 Task: Add Babo Botanicals Sensitive Baby Fragrance Free Daily Hydra Lotion to the cart.
Action: Mouse moved to (277, 153)
Screenshot: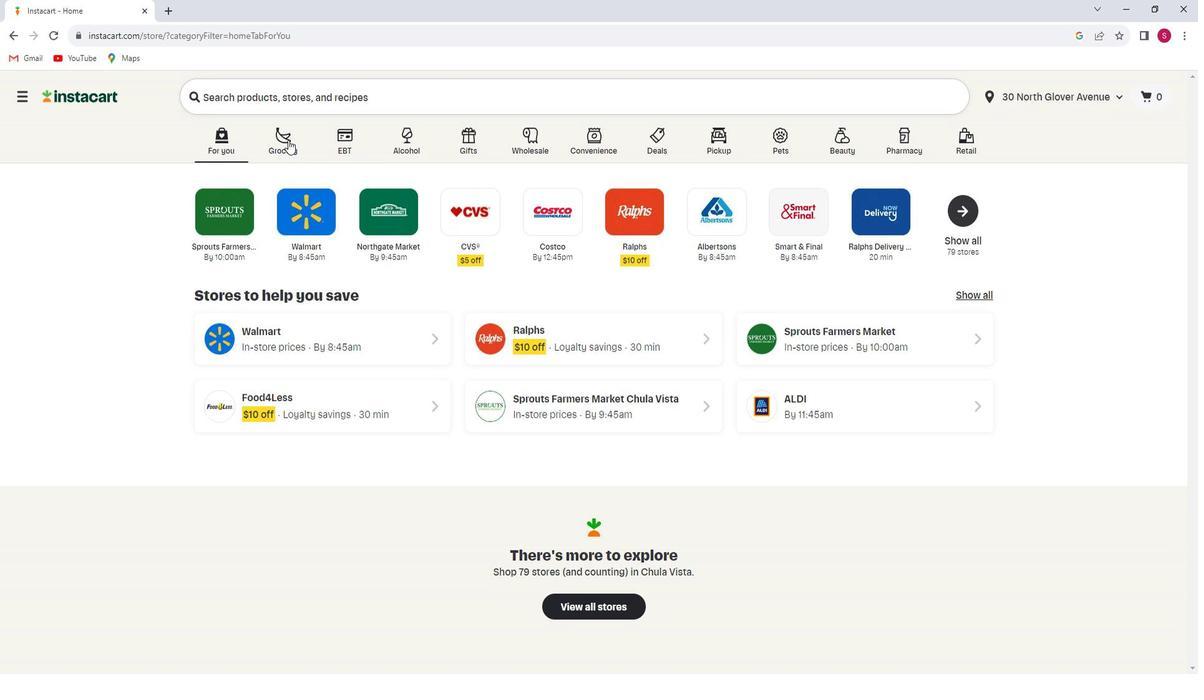 
Action: Mouse pressed left at (277, 153)
Screenshot: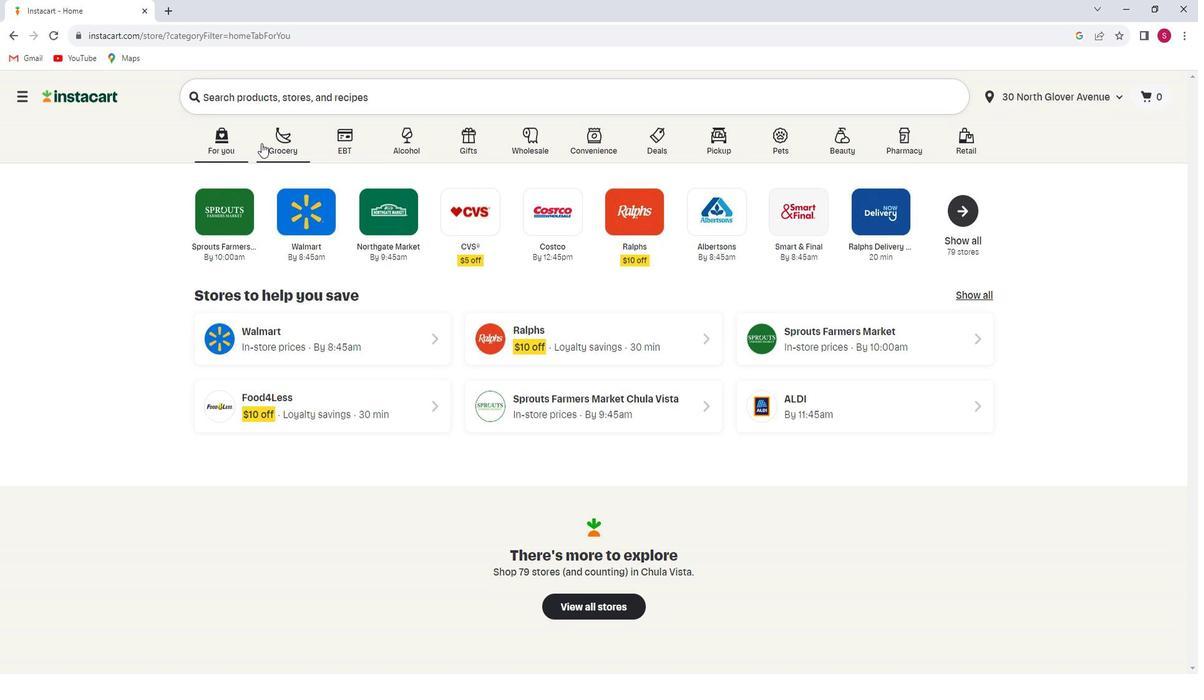 
Action: Mouse moved to (300, 391)
Screenshot: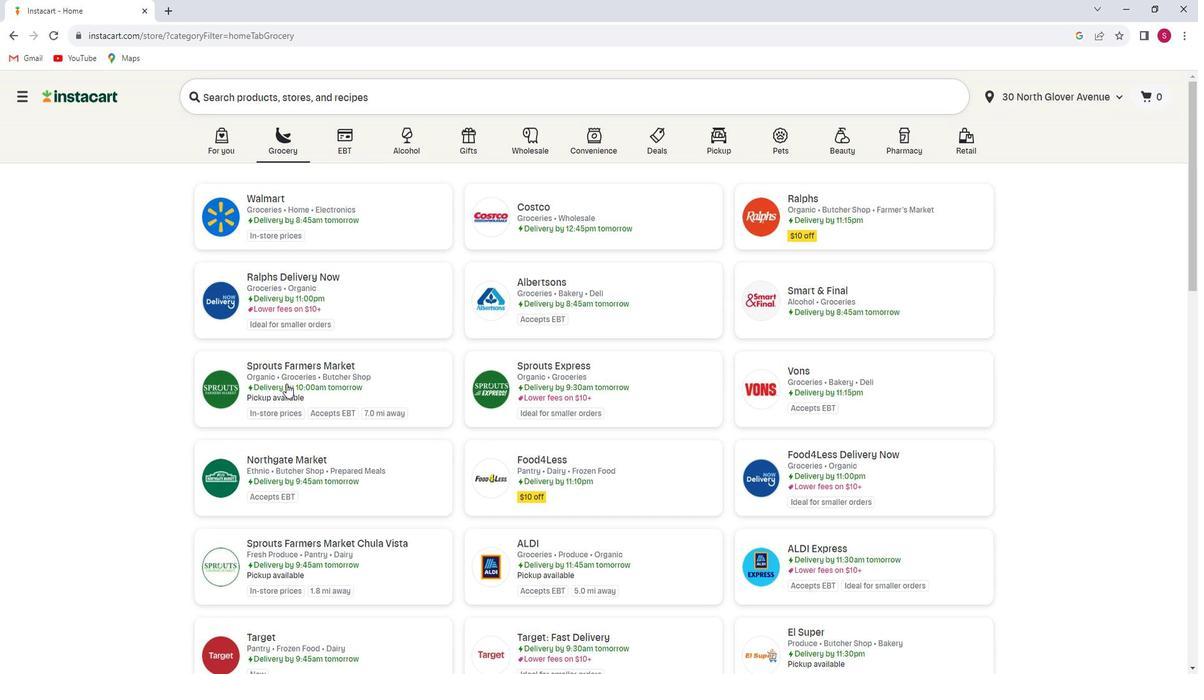 
Action: Mouse pressed left at (300, 391)
Screenshot: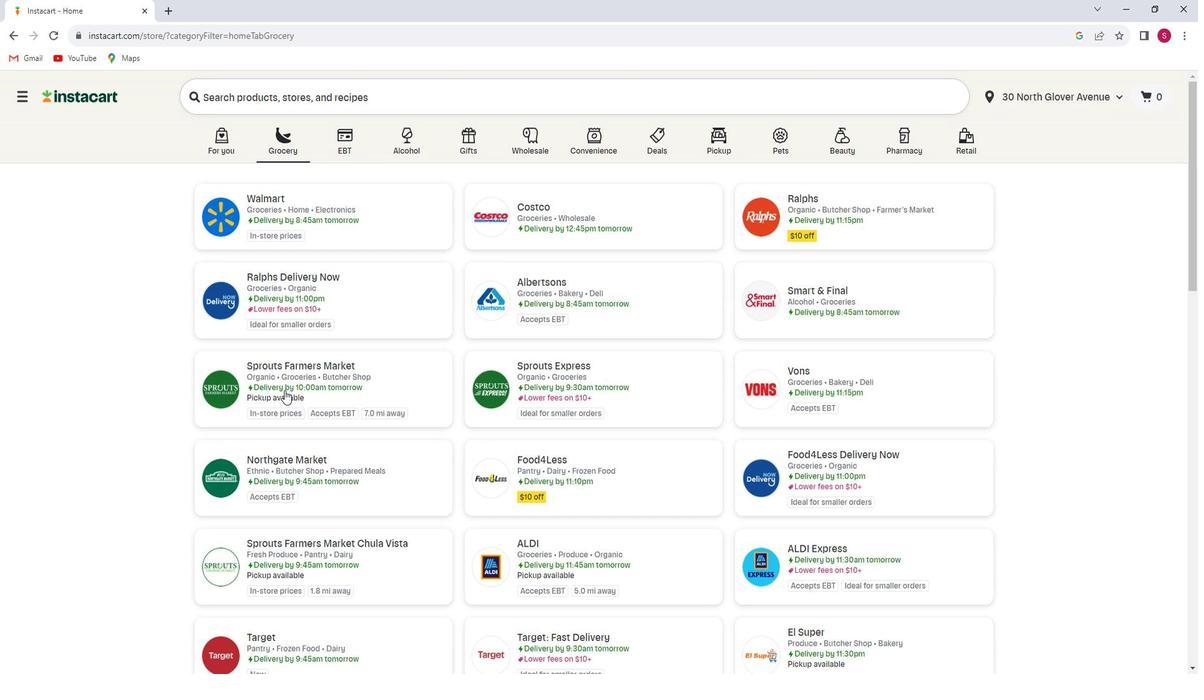 
Action: Mouse moved to (49, 462)
Screenshot: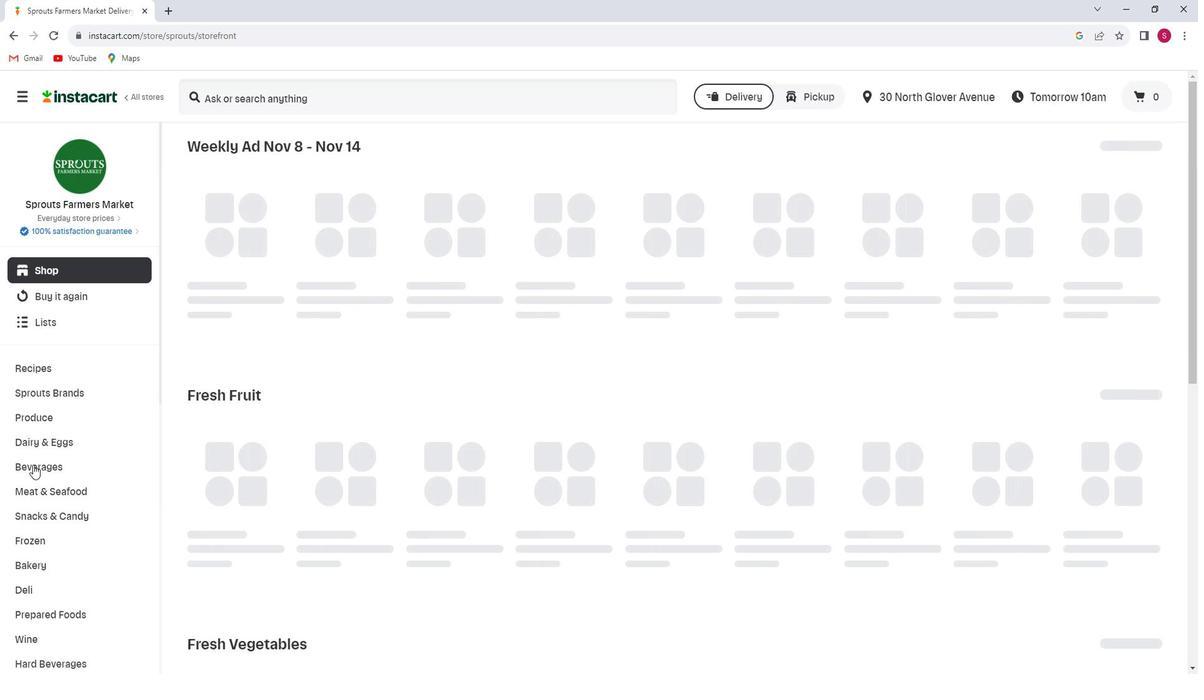 
Action: Mouse scrolled (49, 462) with delta (0, 0)
Screenshot: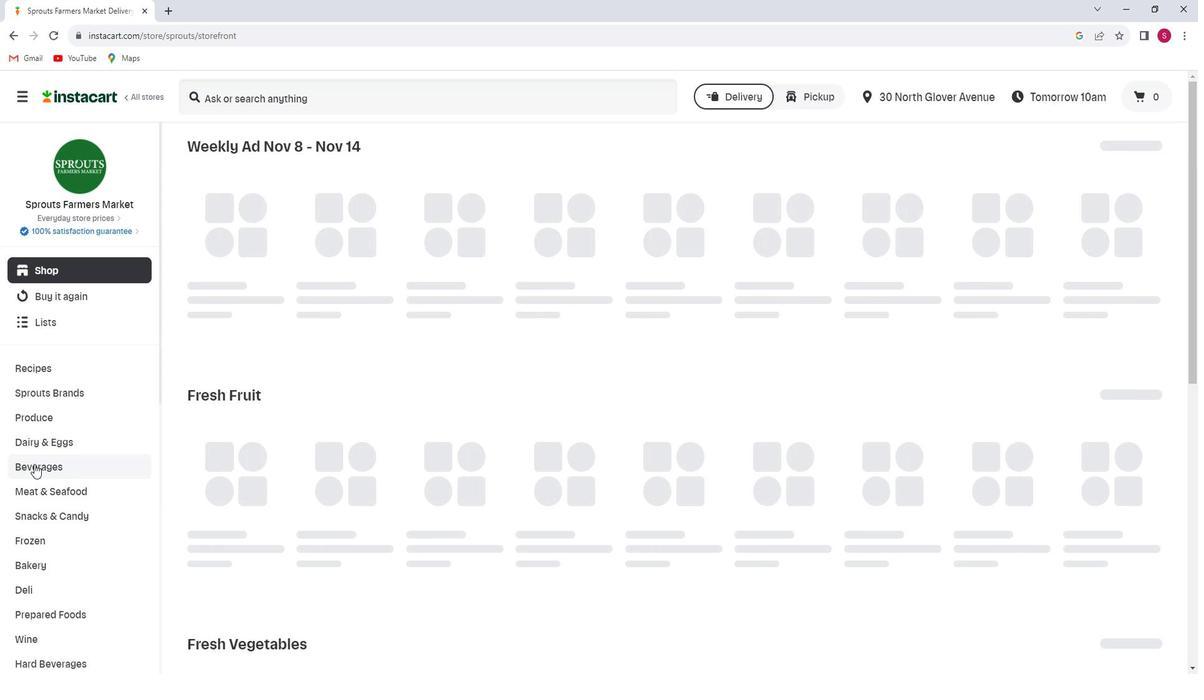 
Action: Mouse scrolled (49, 462) with delta (0, 0)
Screenshot: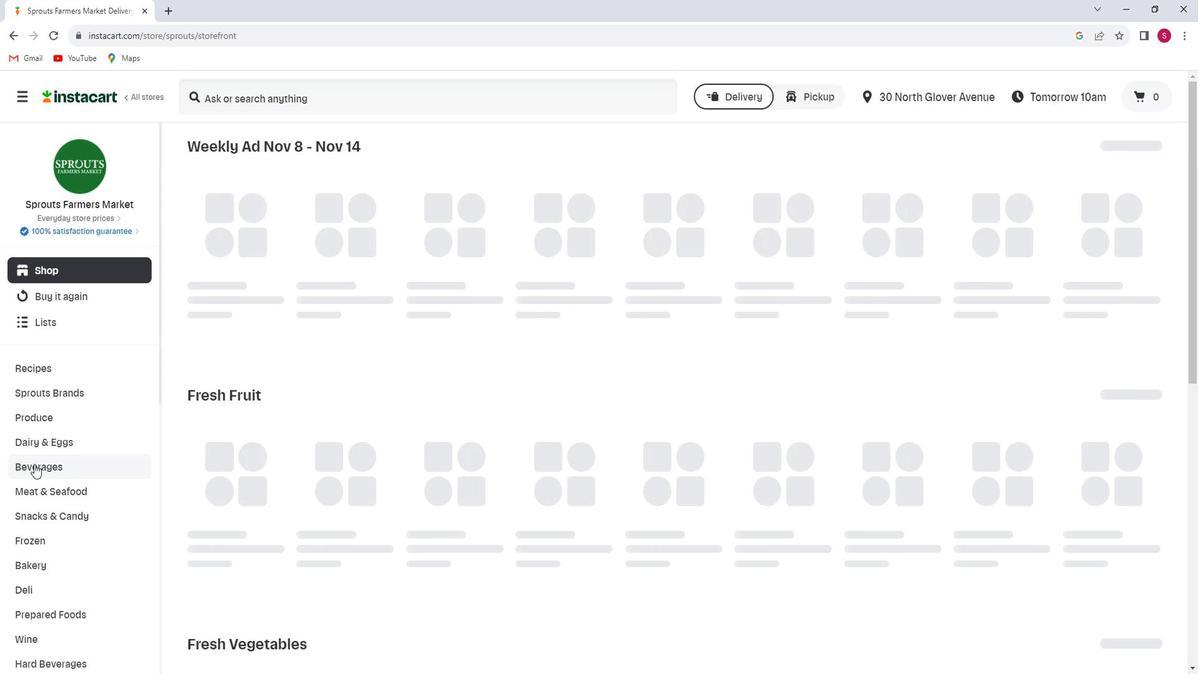 
Action: Mouse scrolled (49, 462) with delta (0, 0)
Screenshot: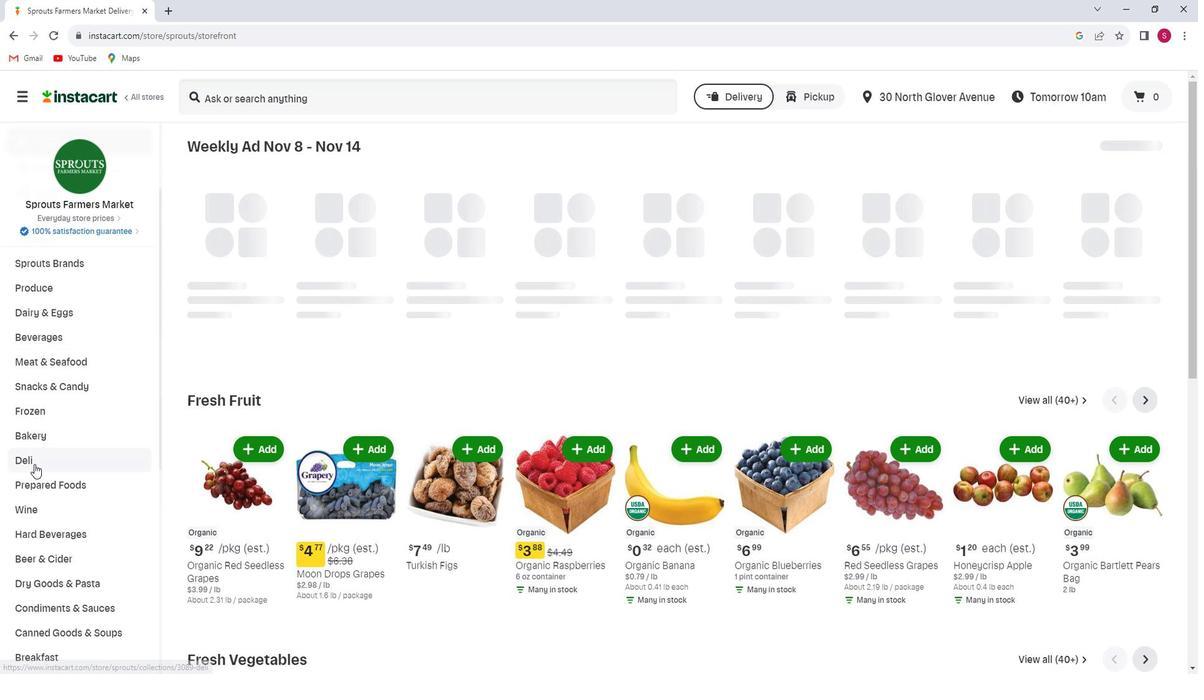 
Action: Mouse scrolled (49, 462) with delta (0, 0)
Screenshot: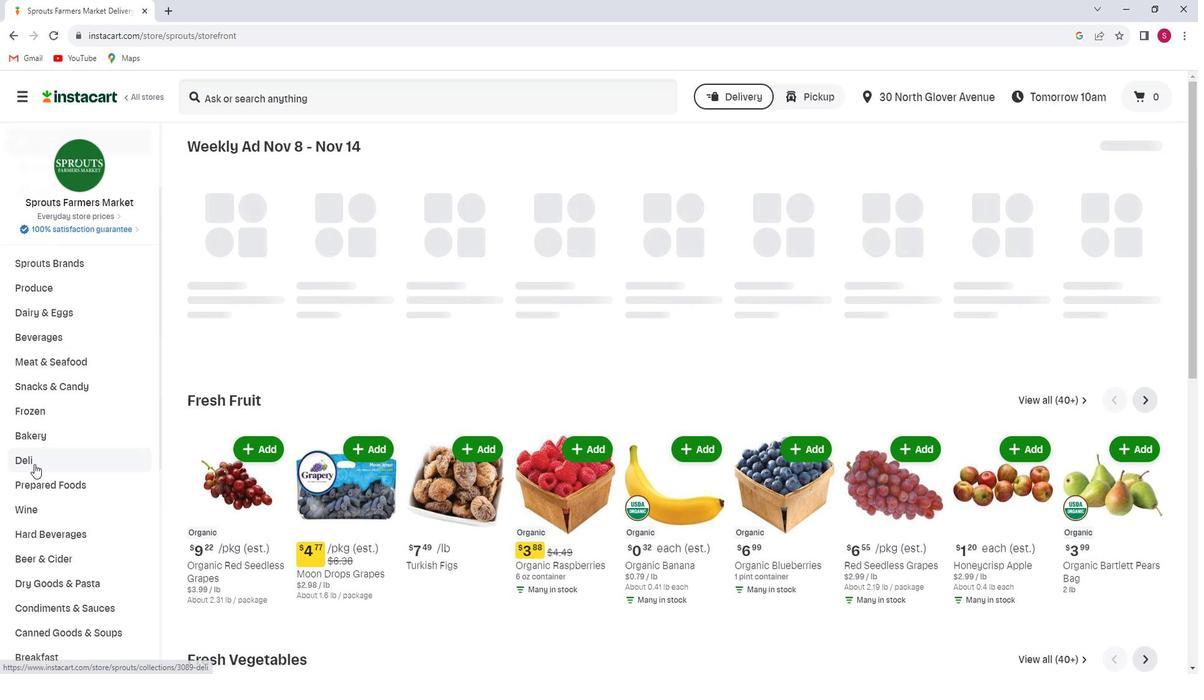 
Action: Mouse scrolled (49, 462) with delta (0, 0)
Screenshot: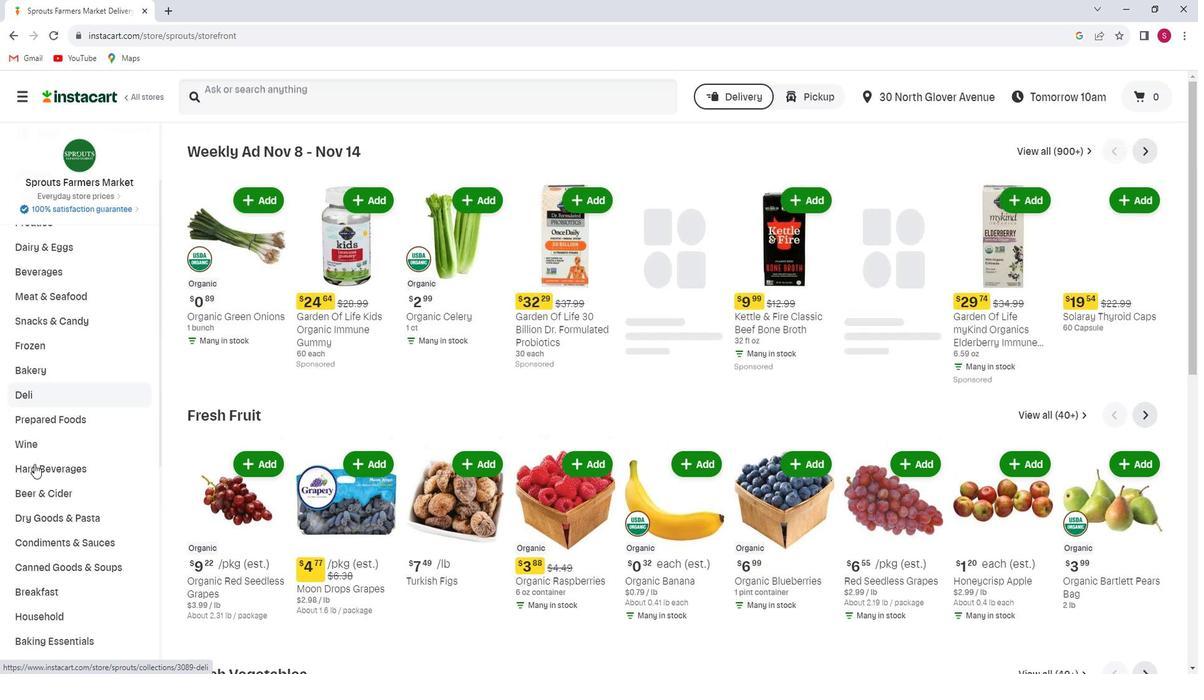 
Action: Mouse scrolled (49, 462) with delta (0, 0)
Screenshot: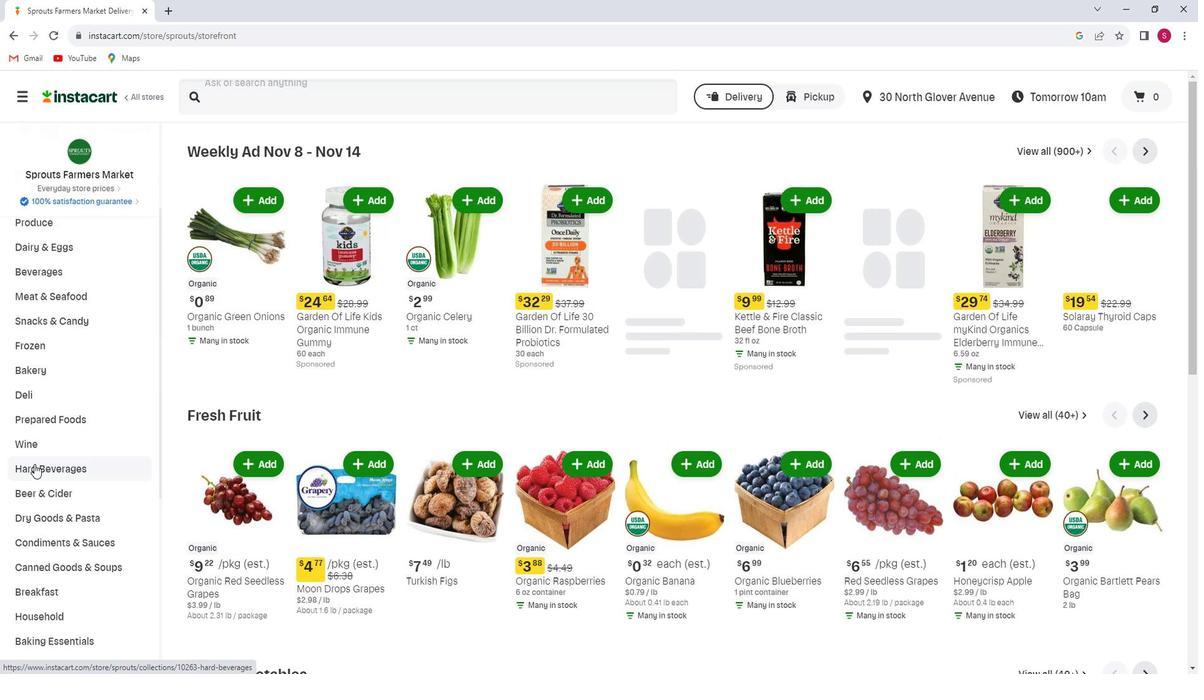
Action: Mouse scrolled (49, 462) with delta (0, 0)
Screenshot: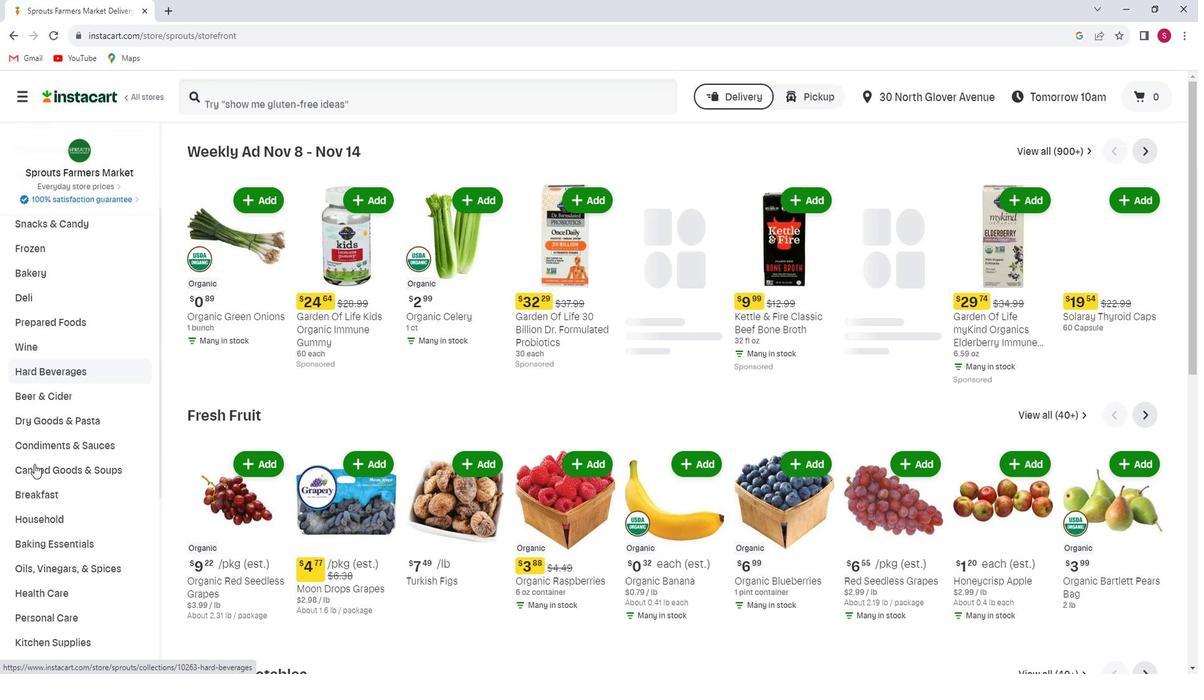 
Action: Mouse scrolled (49, 462) with delta (0, 0)
Screenshot: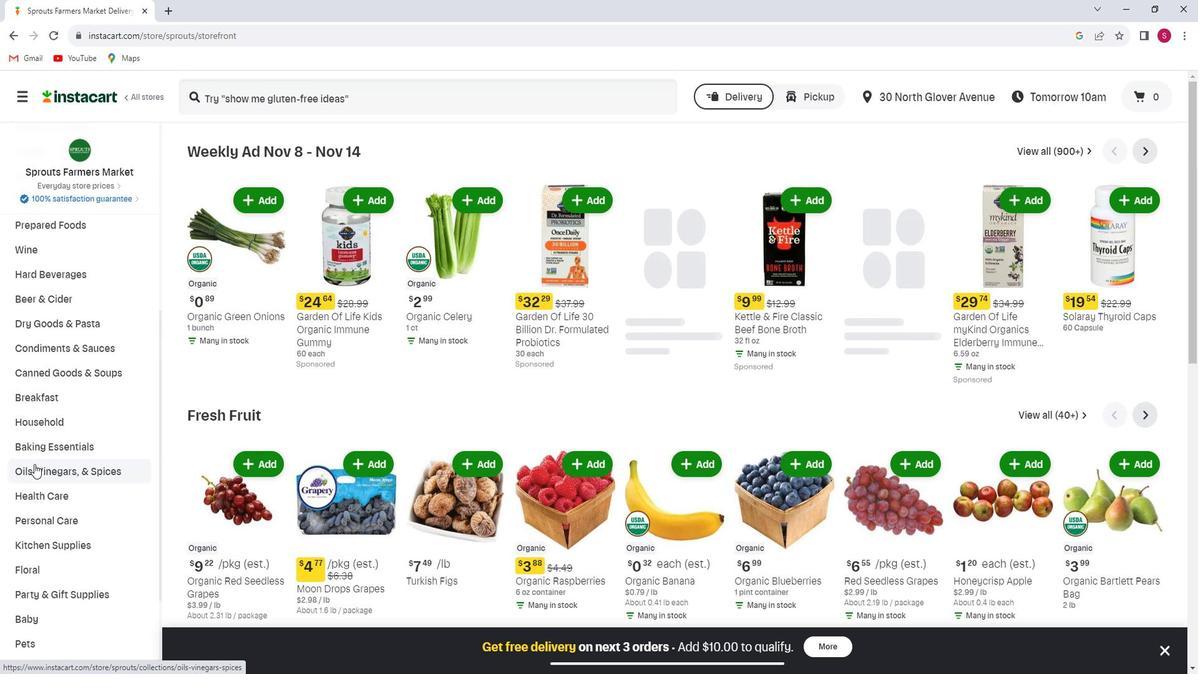 
Action: Mouse scrolled (49, 462) with delta (0, 0)
Screenshot: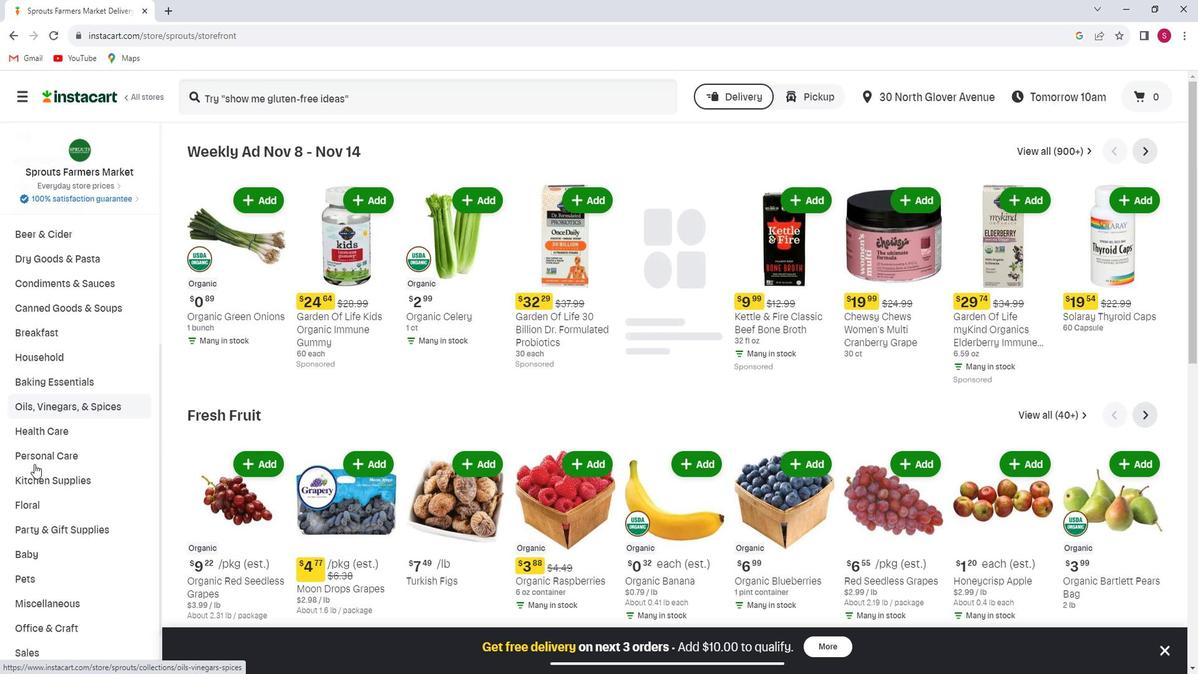 
Action: Mouse scrolled (49, 462) with delta (0, 0)
Screenshot: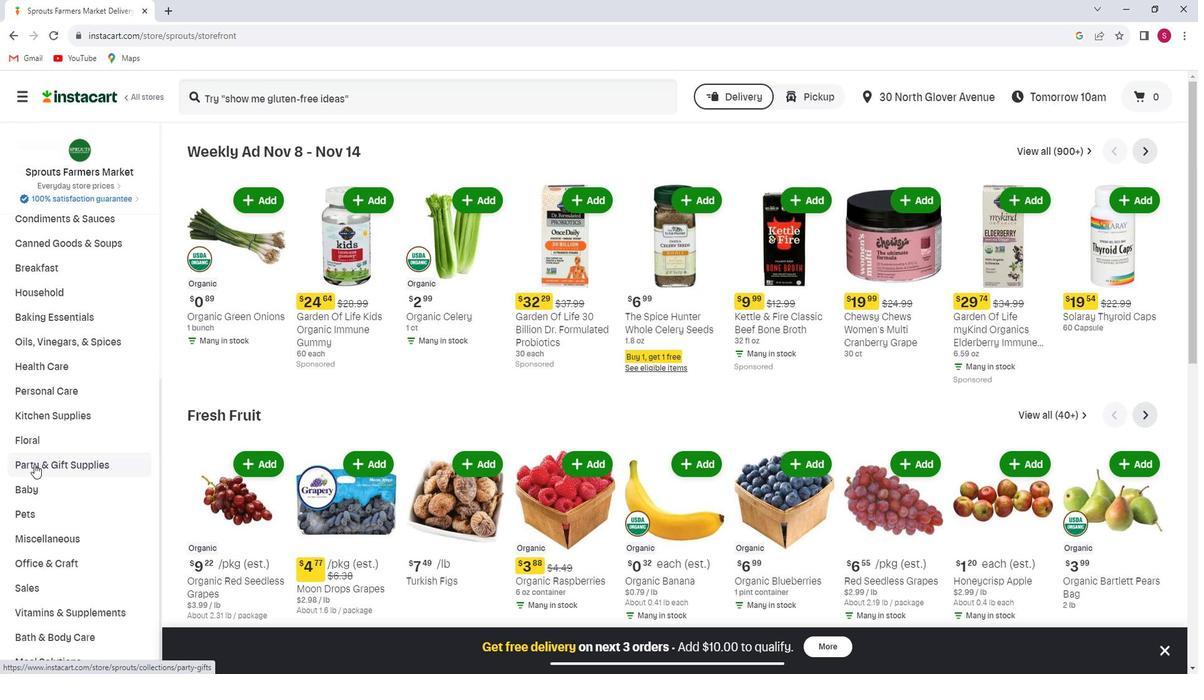 
Action: Mouse moved to (46, 471)
Screenshot: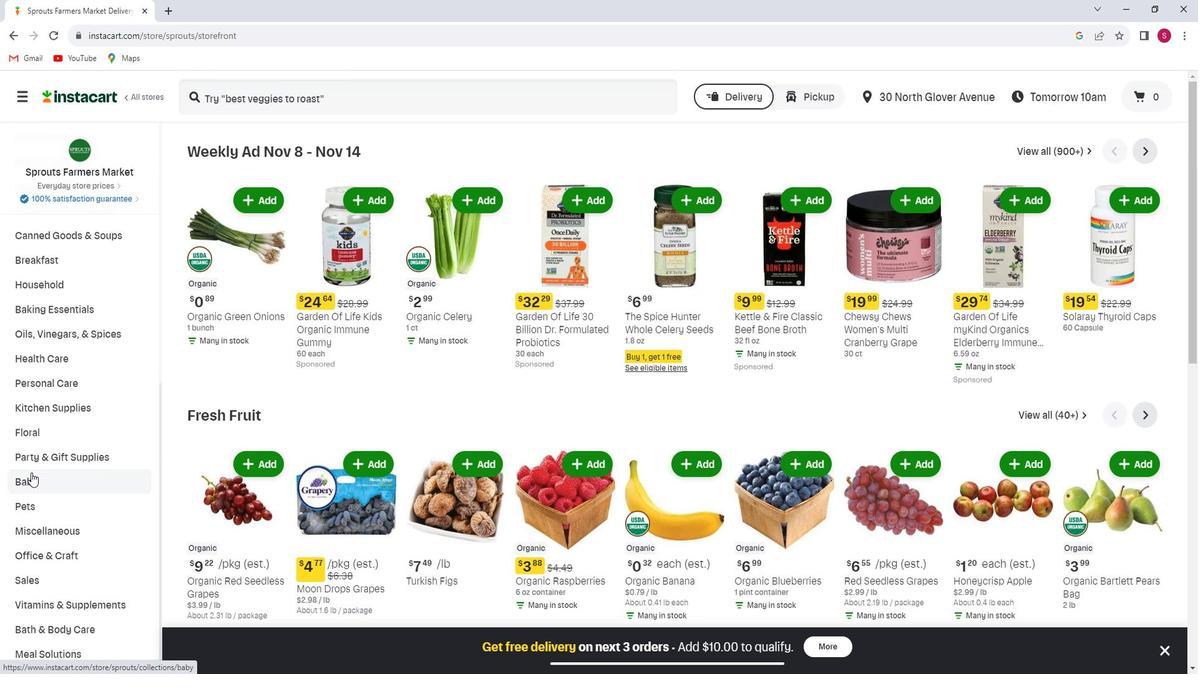 
Action: Mouse pressed left at (46, 471)
Screenshot: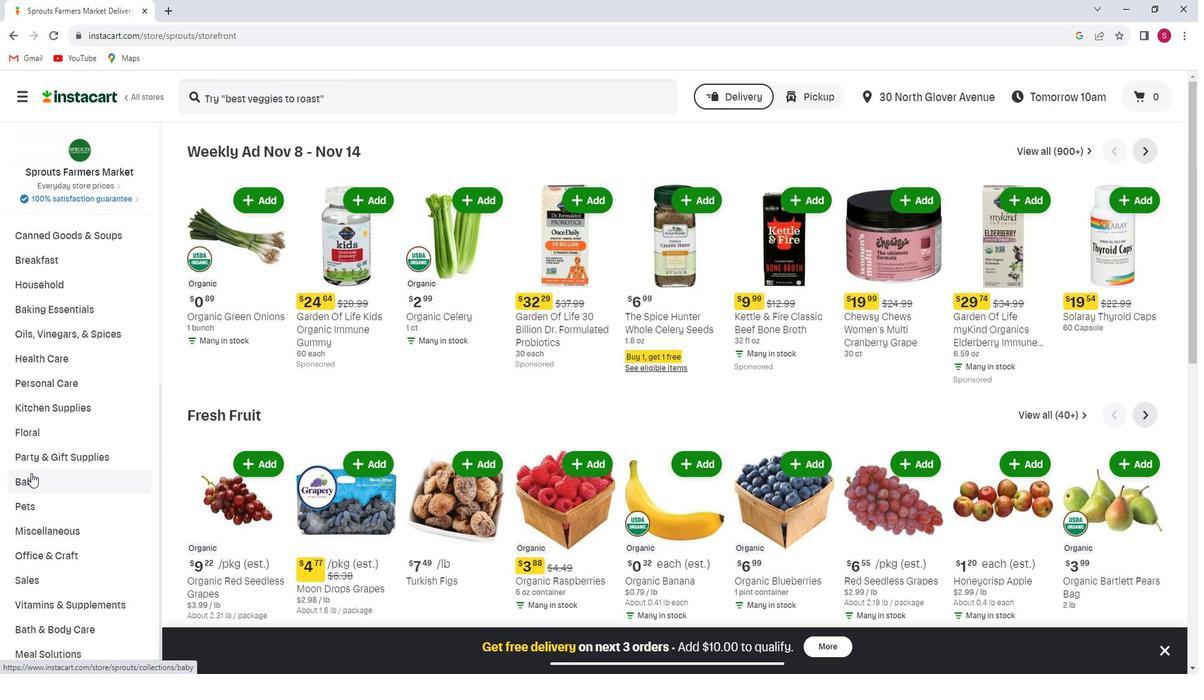 
Action: Mouse moved to (59, 504)
Screenshot: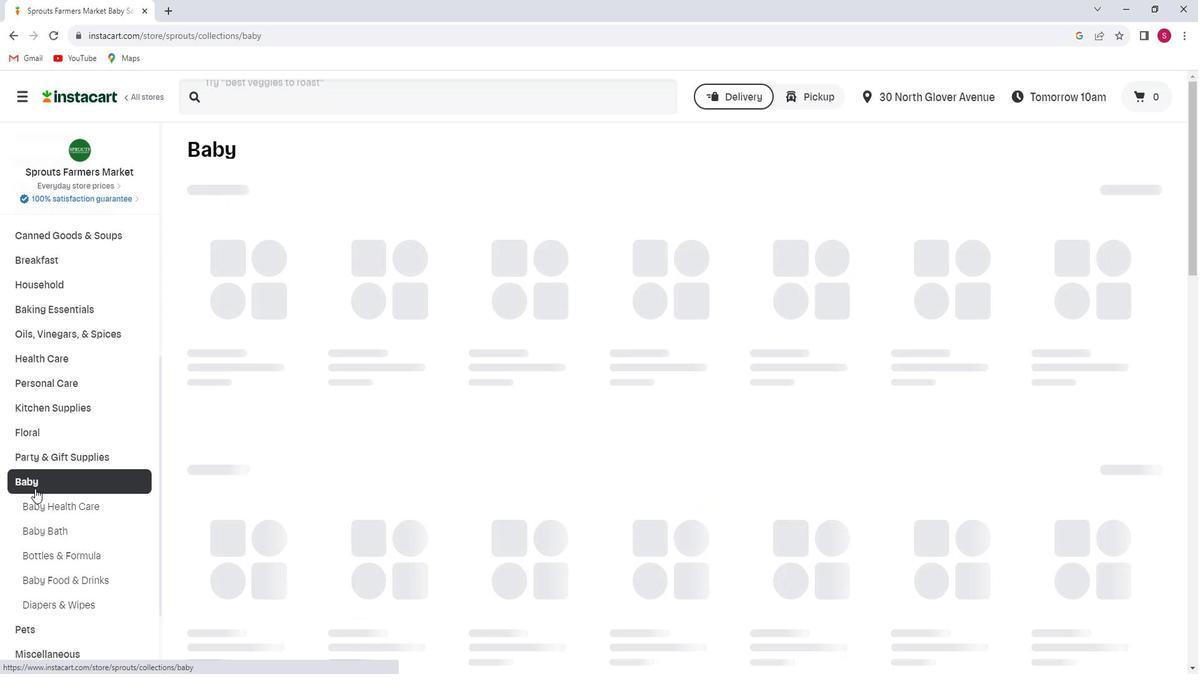 
Action: Mouse pressed left at (59, 504)
Screenshot: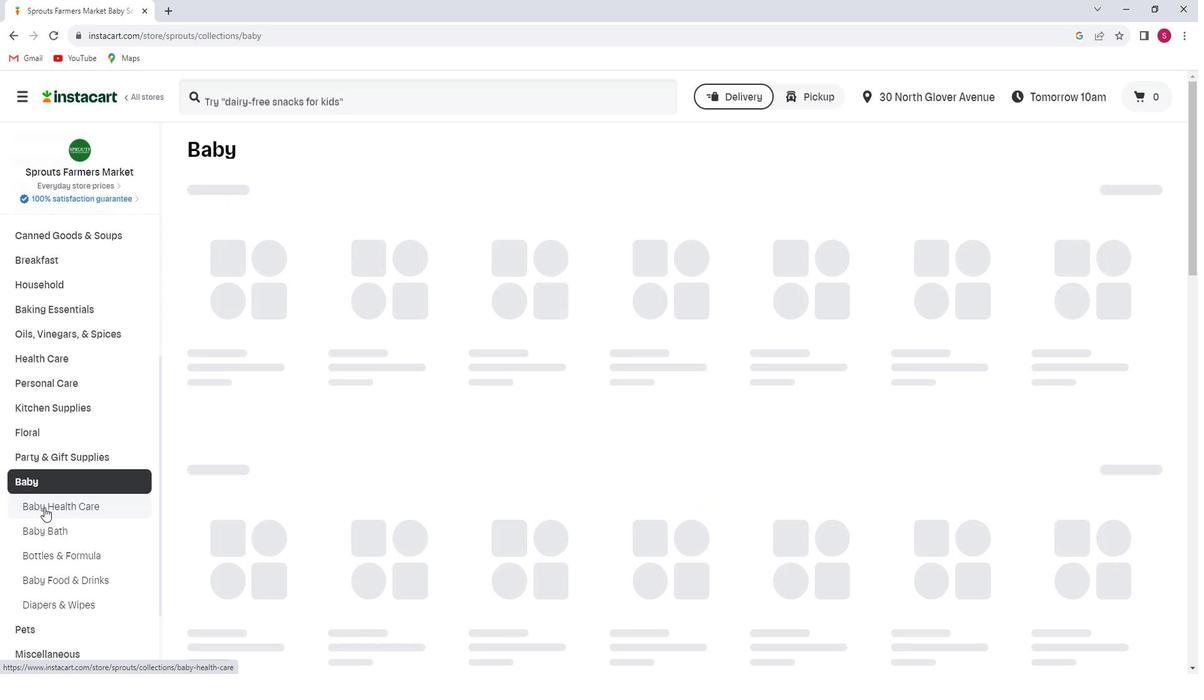 
Action: Mouse moved to (297, 108)
Screenshot: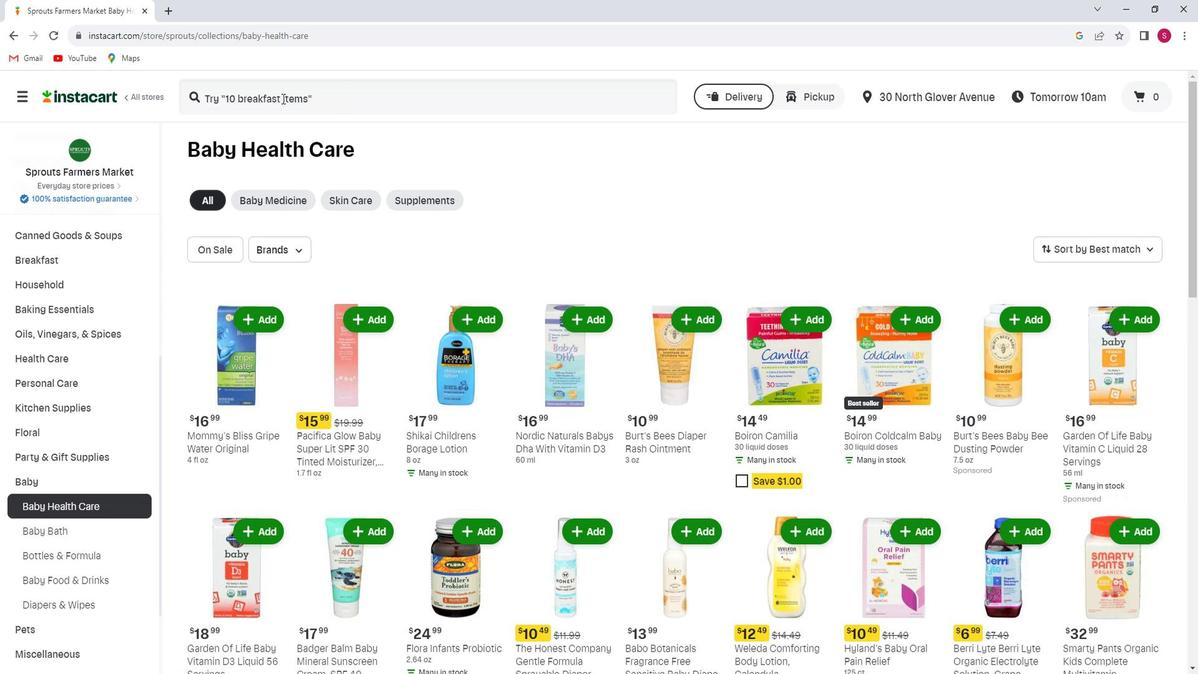 
Action: Mouse pressed left at (297, 108)
Screenshot: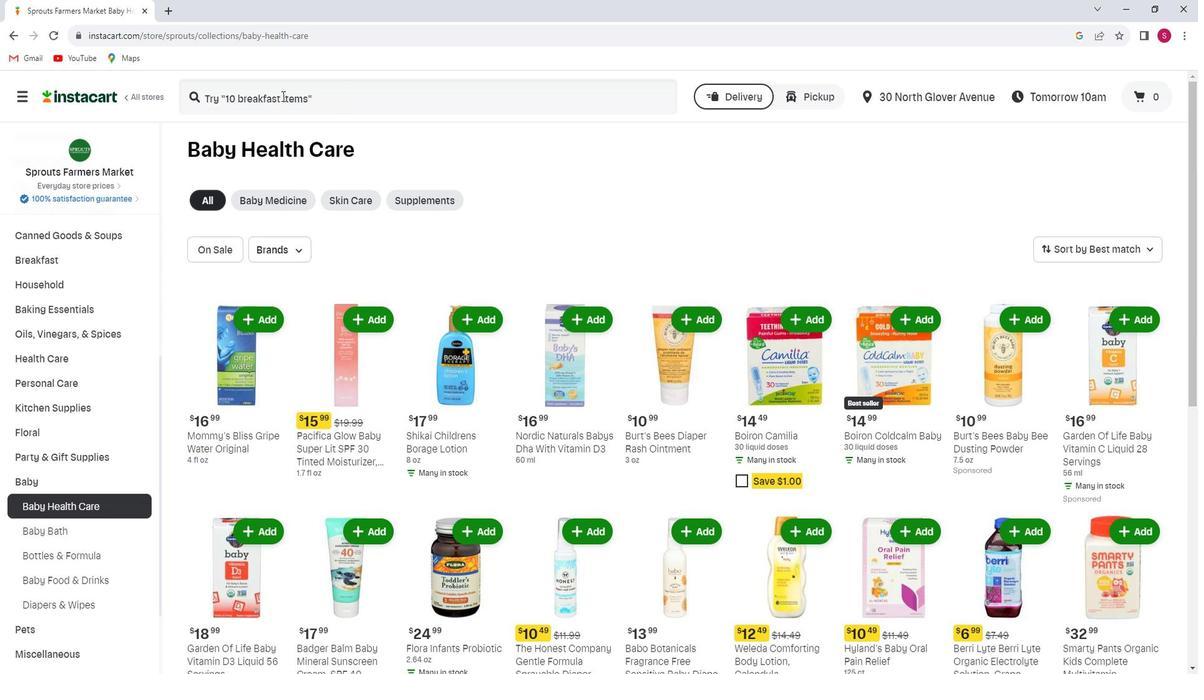 
Action: Key pressed <Key.shift>Babo<Key.space><Key.shift>Botanicals<Key.space><Key.shift>Sensitive<Key.space><Key.shift><Key.shift><Key.shift><Key.shift><Key.shift><Key.shift><Key.shift><Key.shift><Key.shift><Key.shift><Key.shift><Key.shift><Key.shift><Key.shift><Key.shift><Key.shift><Key.shift><Key.shift><Key.shift><Key.shift><Key.shift><Key.shift><Key.shift><Key.shift><Key.shift><Key.shift><Key.shift>Baby<Key.space><Key.shift>Fragrance<Key.space><Key.shift>Free<Key.space><Key.shift>Daily<Key.space><Key.shift>Hydra<Key.space><Key.shift>Lotion<Key.enter>
Screenshot: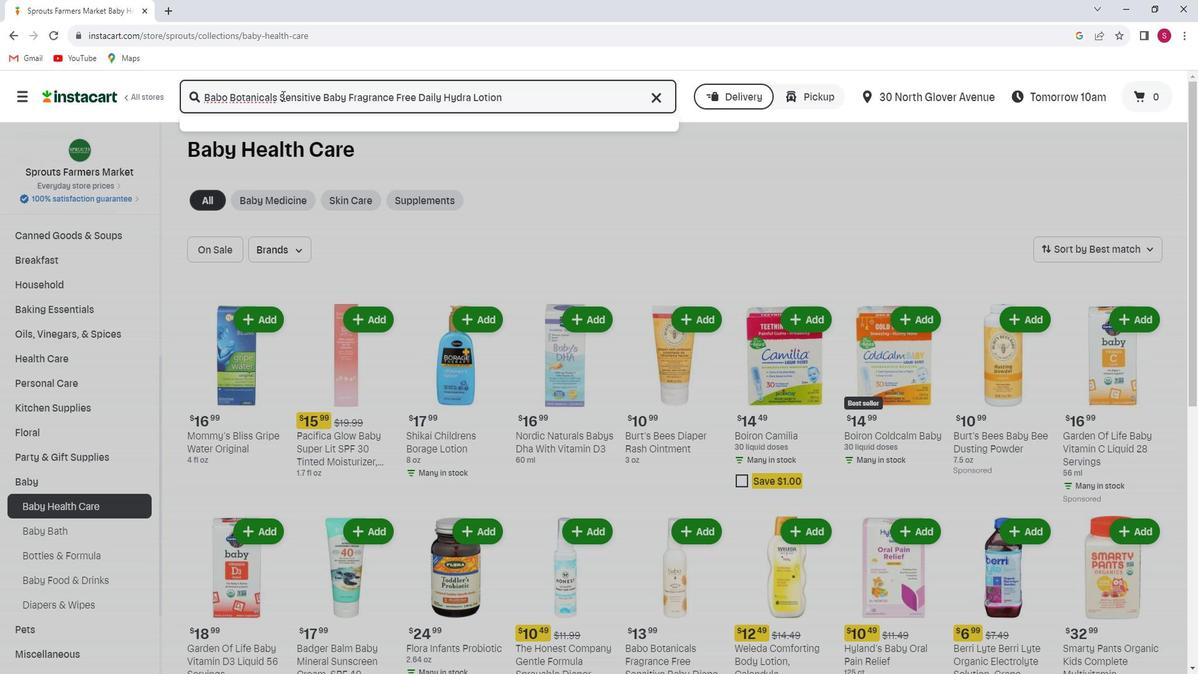 
Action: Mouse moved to (561, 207)
Screenshot: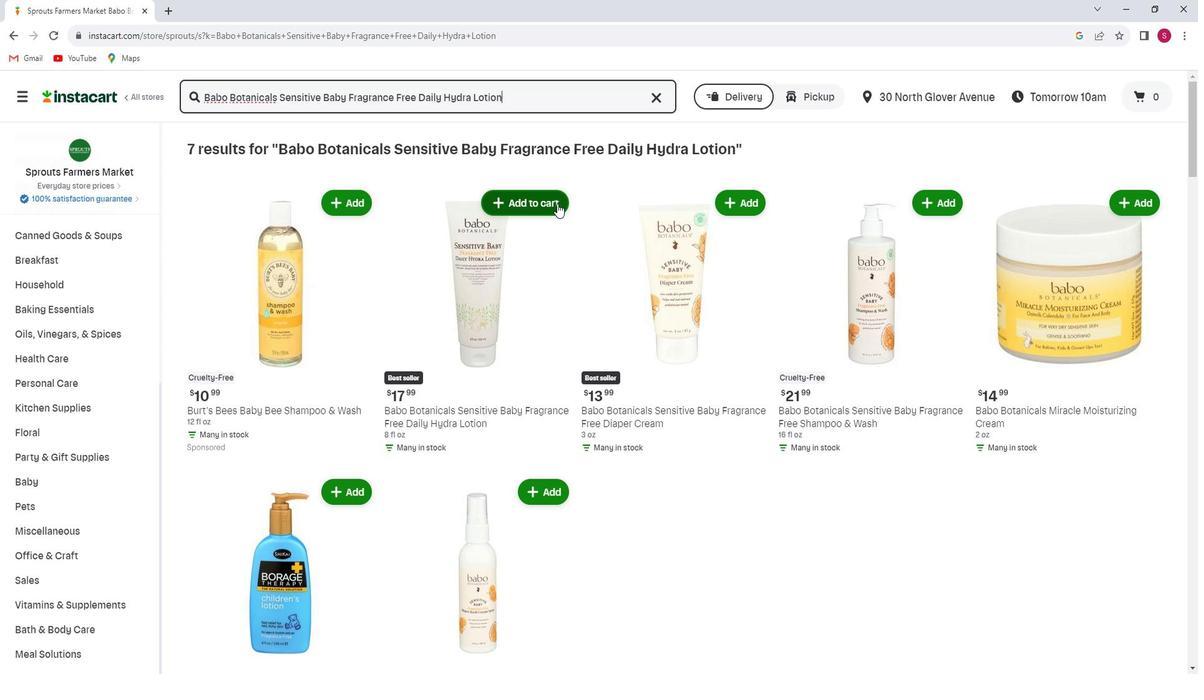 
Action: Mouse pressed left at (561, 207)
Screenshot: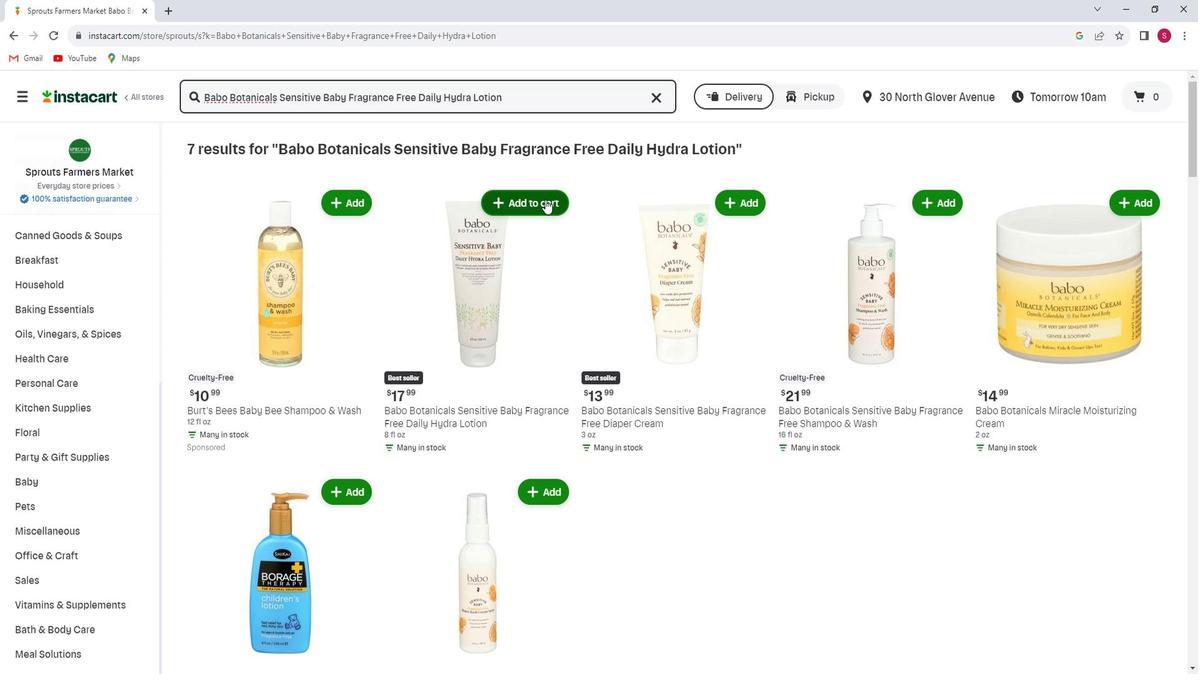 
